 Task: Create a due date automation trigger when advanced on, on the tuesday after a card is due add dates starting in 1 working days at 11:00 AM.
Action: Mouse moved to (735, 140)
Screenshot: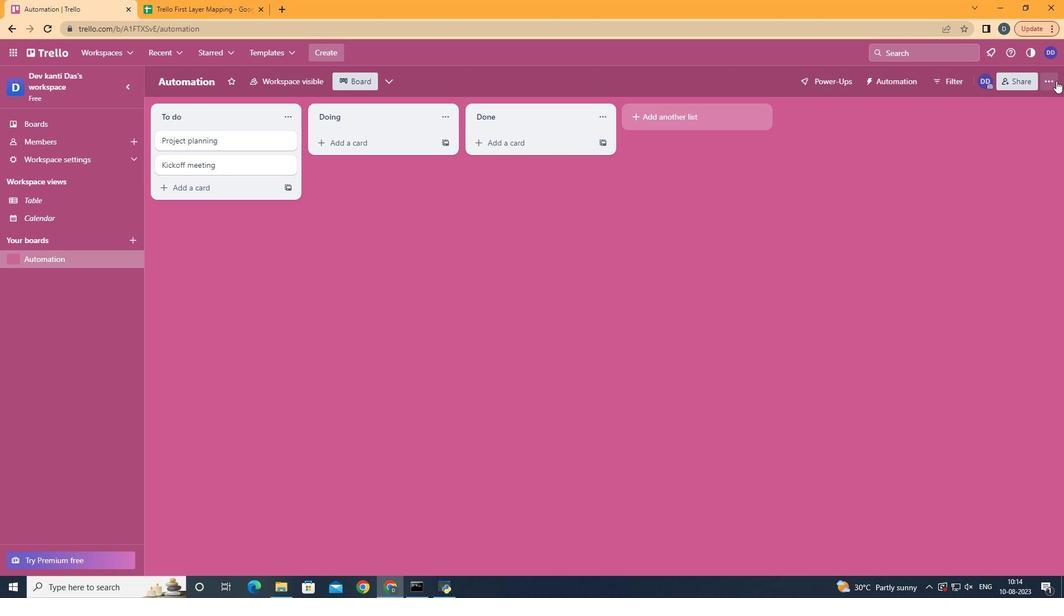 
Action: Mouse pressed left at (735, 140)
Screenshot: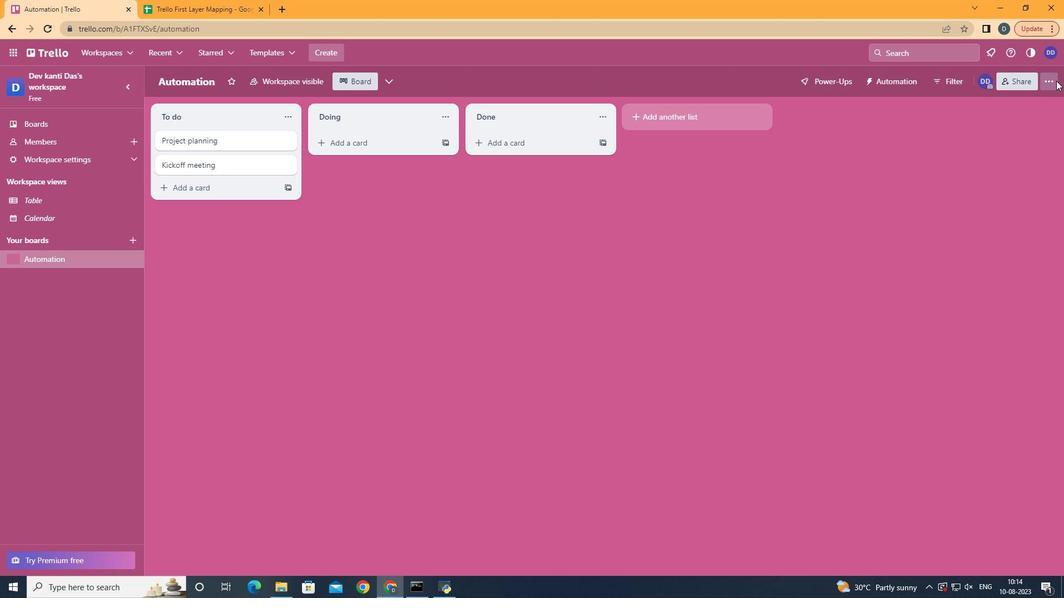 
Action: Mouse moved to (699, 272)
Screenshot: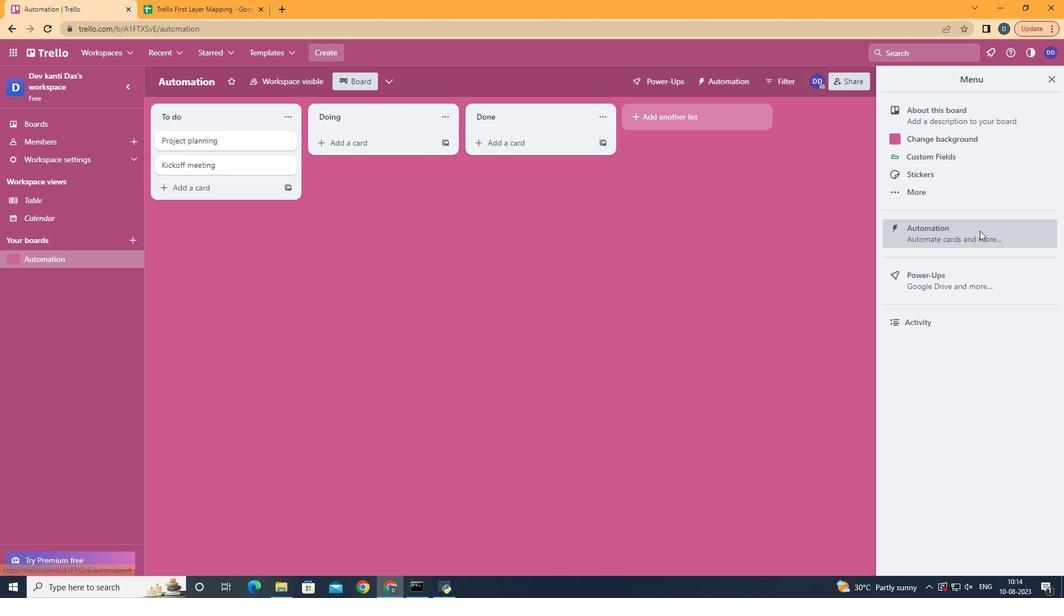 
Action: Mouse pressed left at (699, 272)
Screenshot: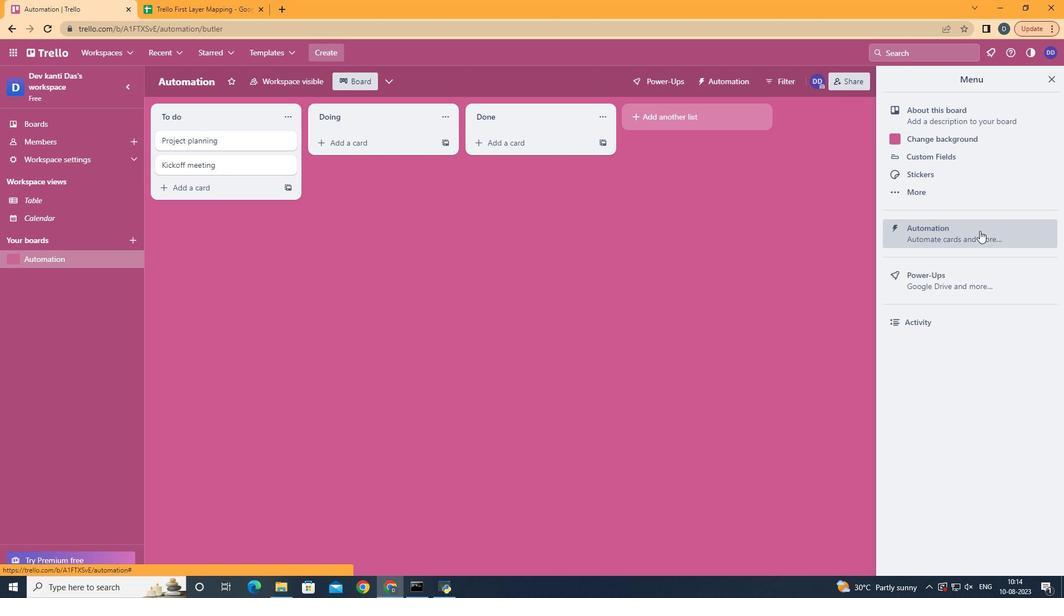 
Action: Mouse moved to (337, 264)
Screenshot: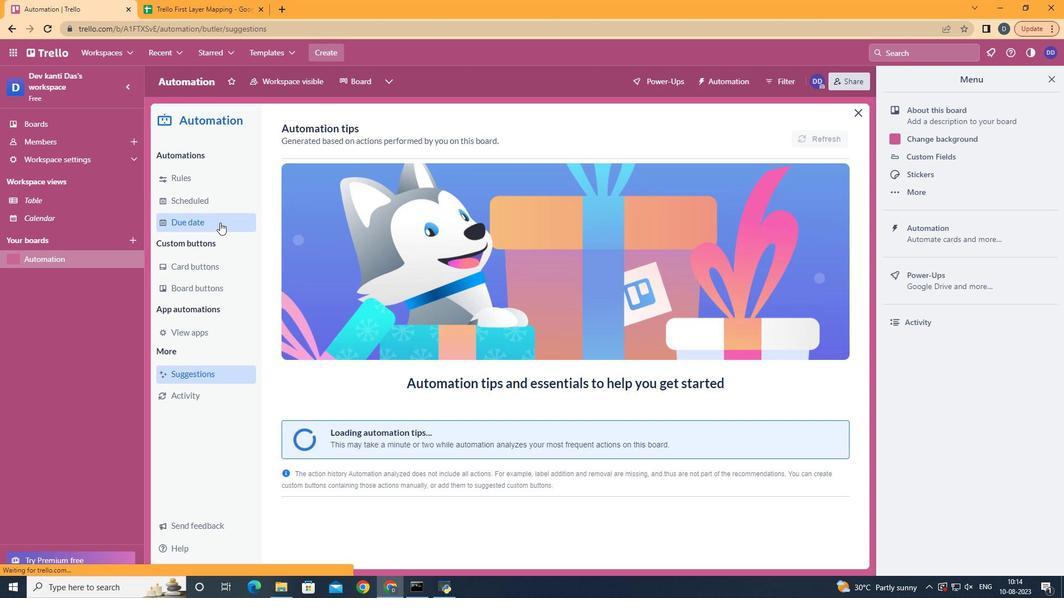 
Action: Mouse pressed left at (337, 264)
Screenshot: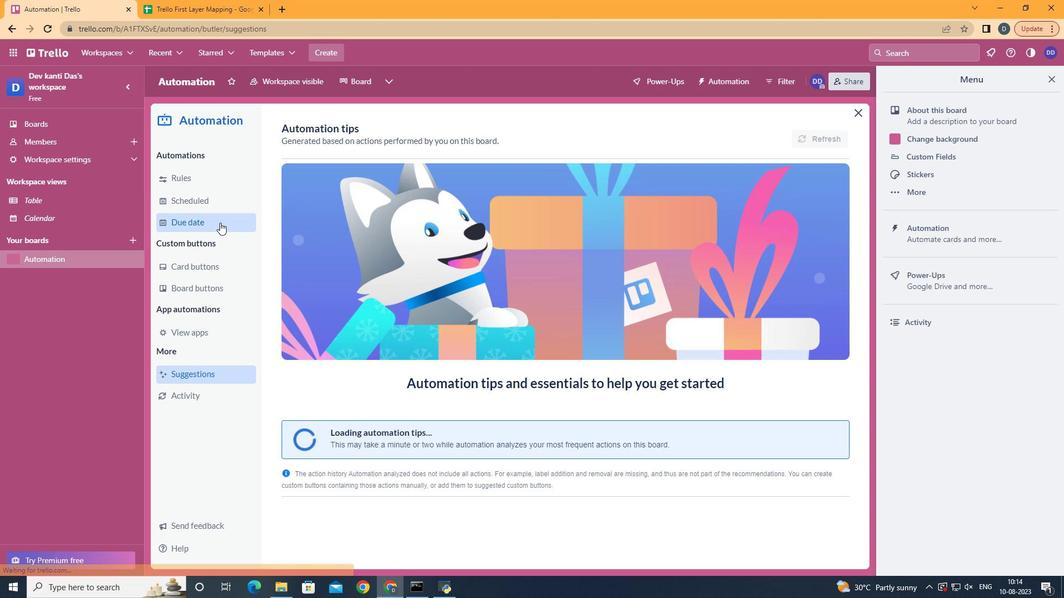 
Action: Mouse moved to (608, 181)
Screenshot: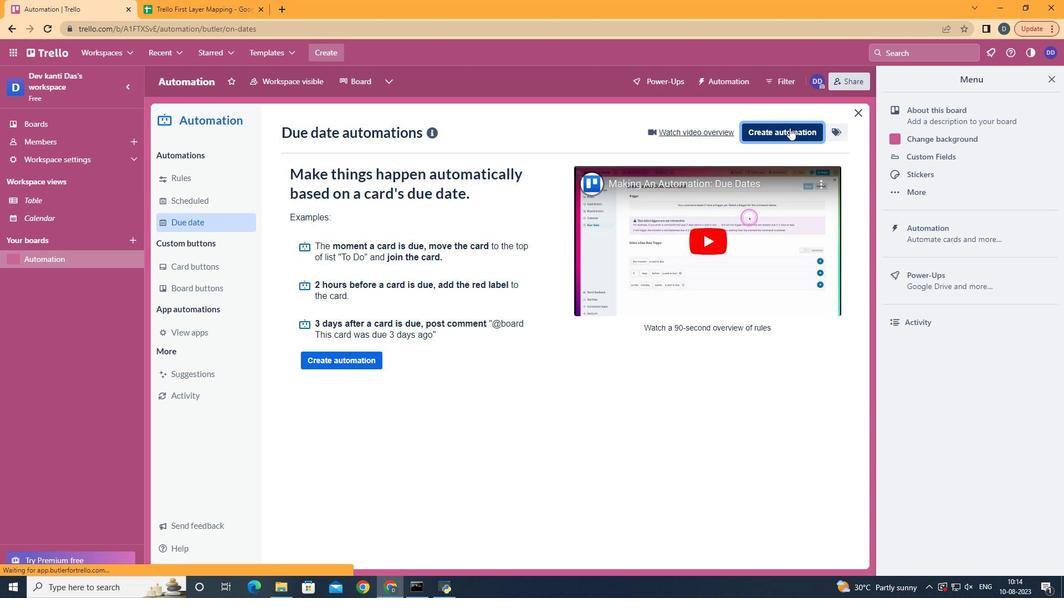 
Action: Mouse pressed left at (608, 181)
Screenshot: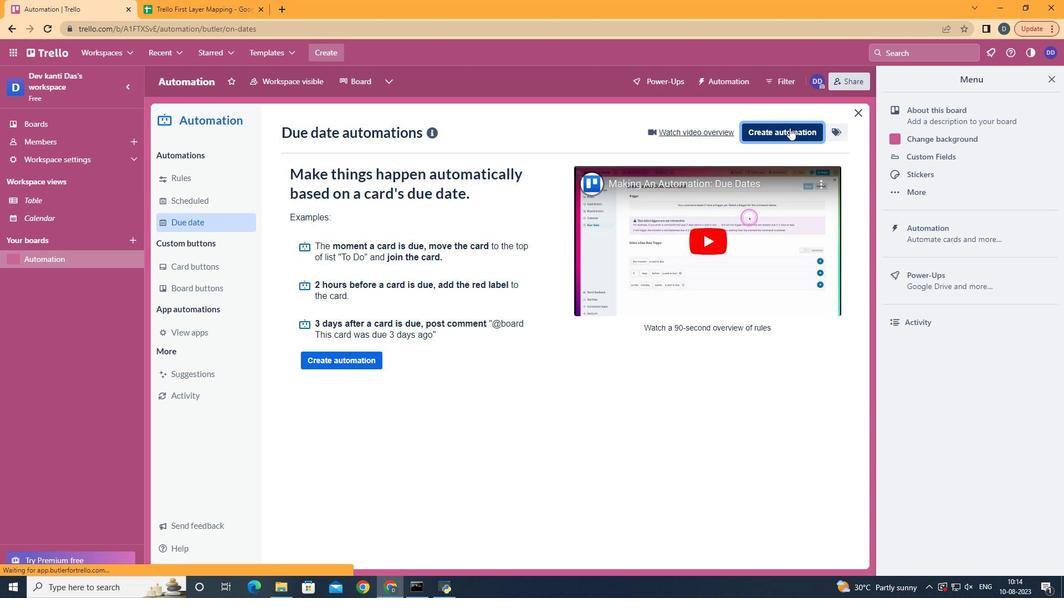 
Action: Mouse moved to (501, 281)
Screenshot: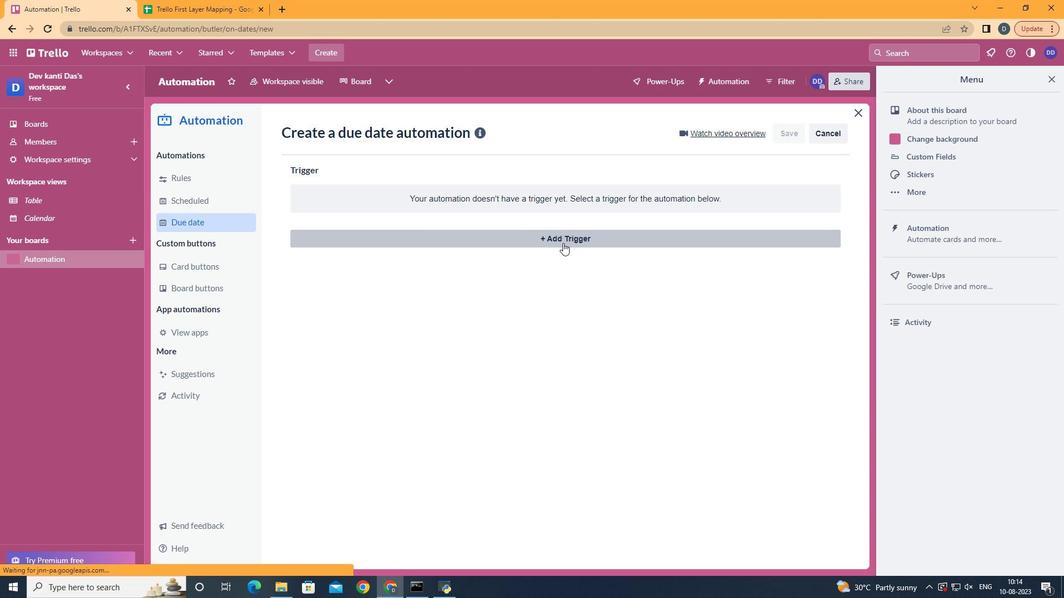 
Action: Mouse pressed left at (501, 281)
Screenshot: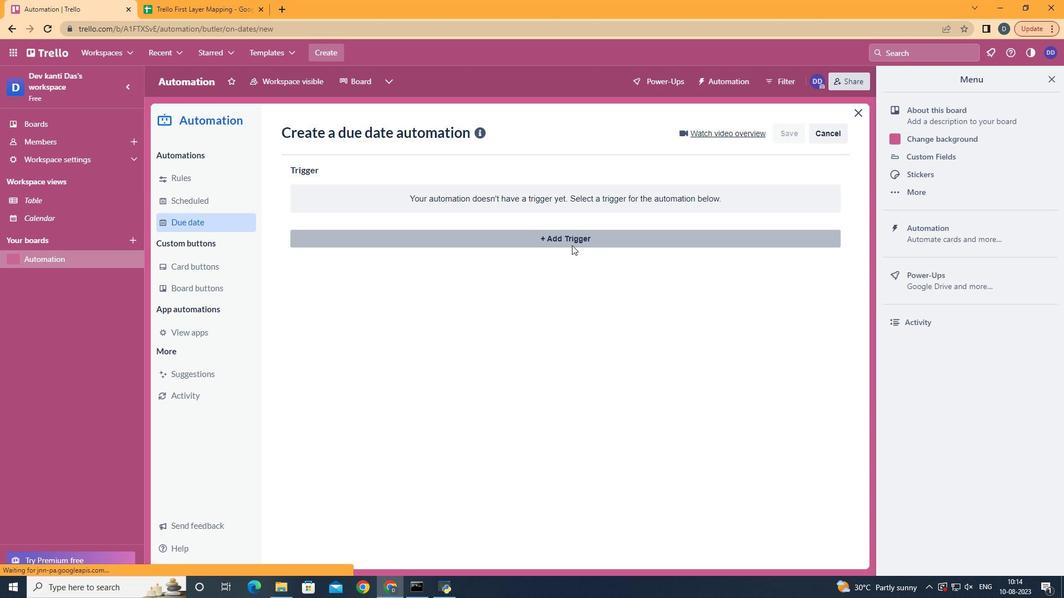 
Action: Mouse moved to (401, 341)
Screenshot: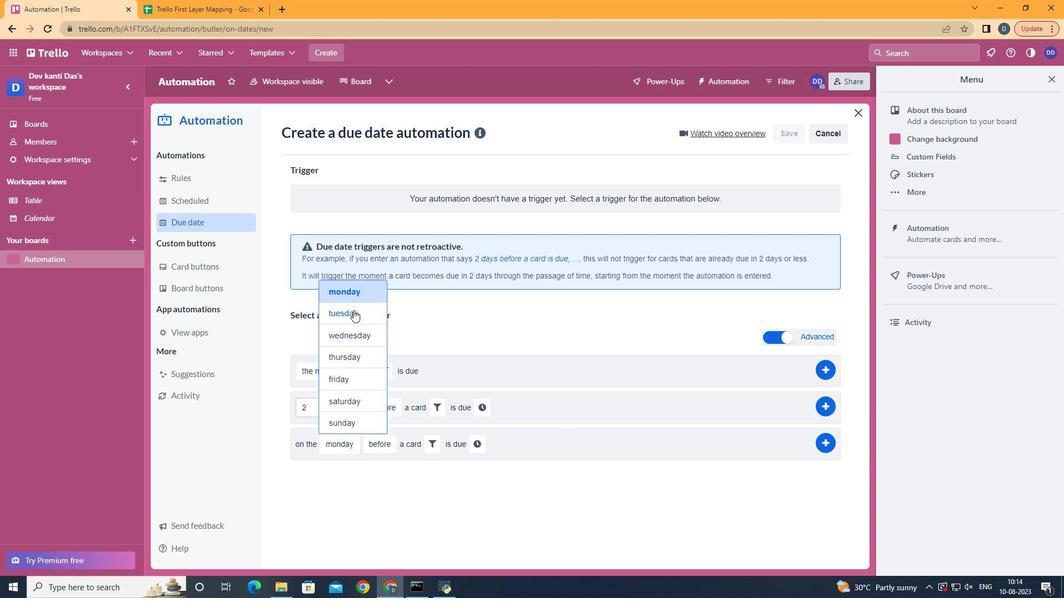 
Action: Mouse pressed left at (401, 341)
Screenshot: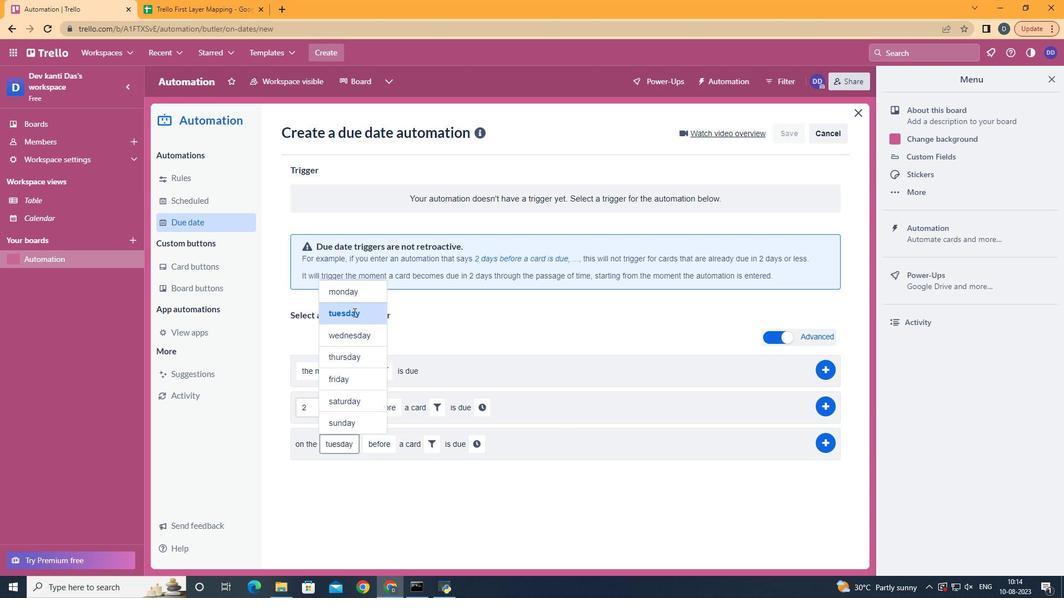 
Action: Mouse moved to (418, 493)
Screenshot: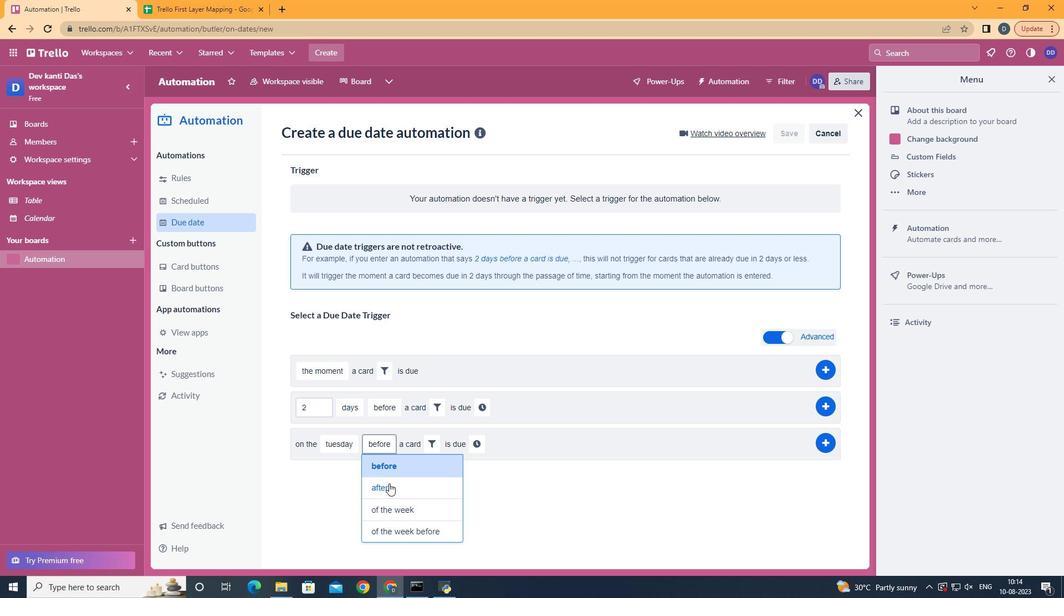 
Action: Mouse pressed left at (418, 493)
Screenshot: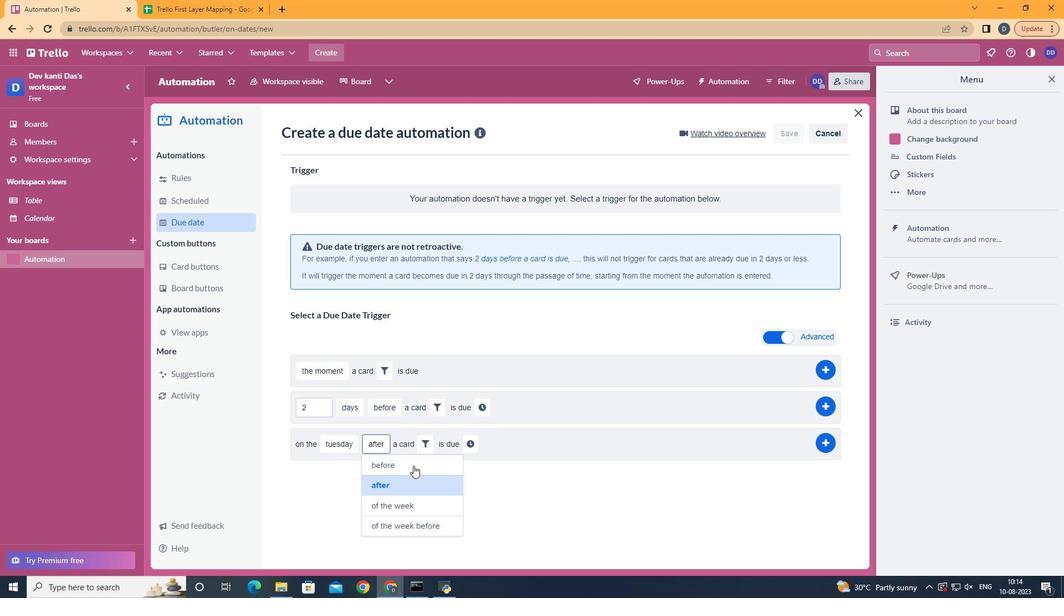 
Action: Mouse moved to (435, 461)
Screenshot: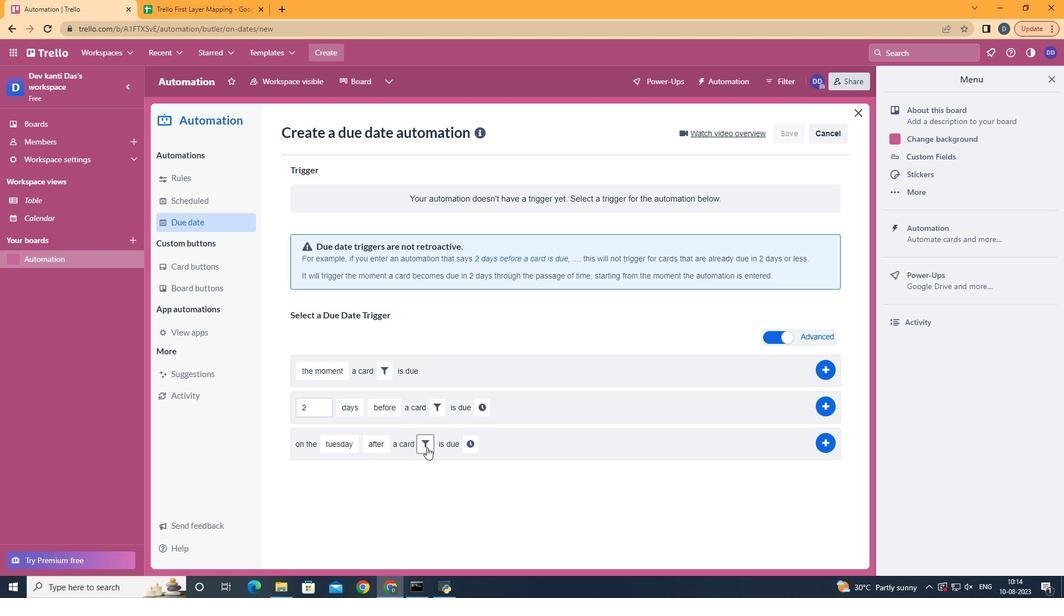 
Action: Mouse pressed left at (435, 461)
Screenshot: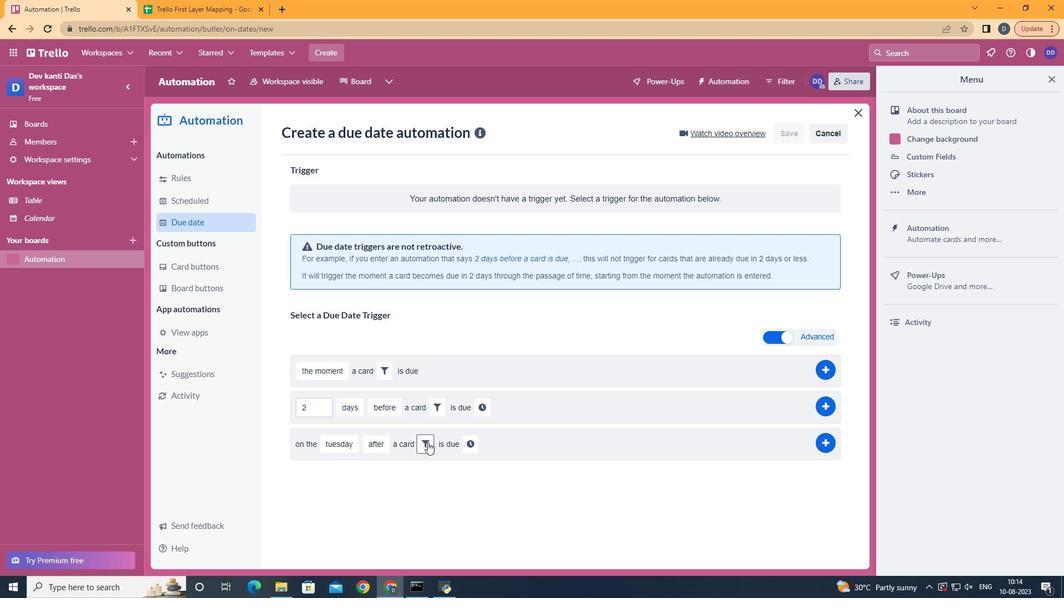 
Action: Mouse moved to (471, 496)
Screenshot: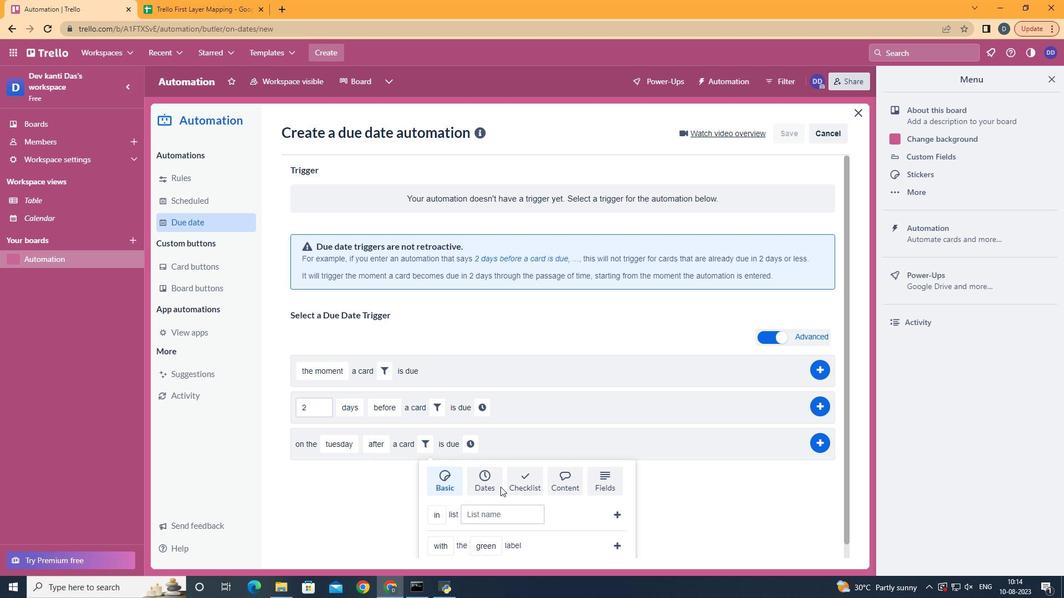 
Action: Mouse pressed left at (471, 496)
Screenshot: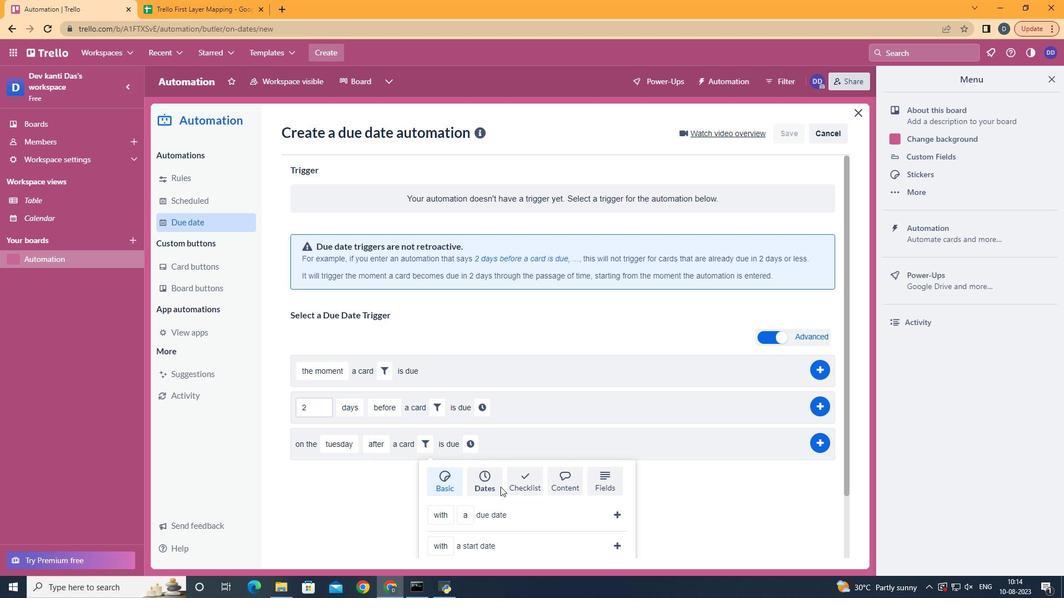 
Action: Mouse scrolled (471, 495) with delta (0, 0)
Screenshot: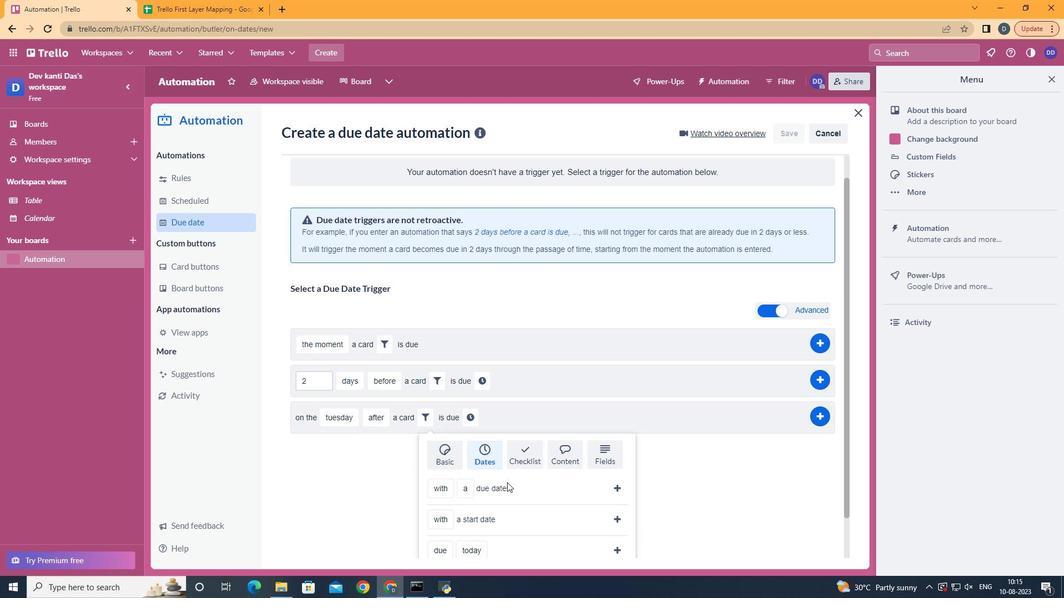 
Action: Mouse scrolled (471, 495) with delta (0, 0)
Screenshot: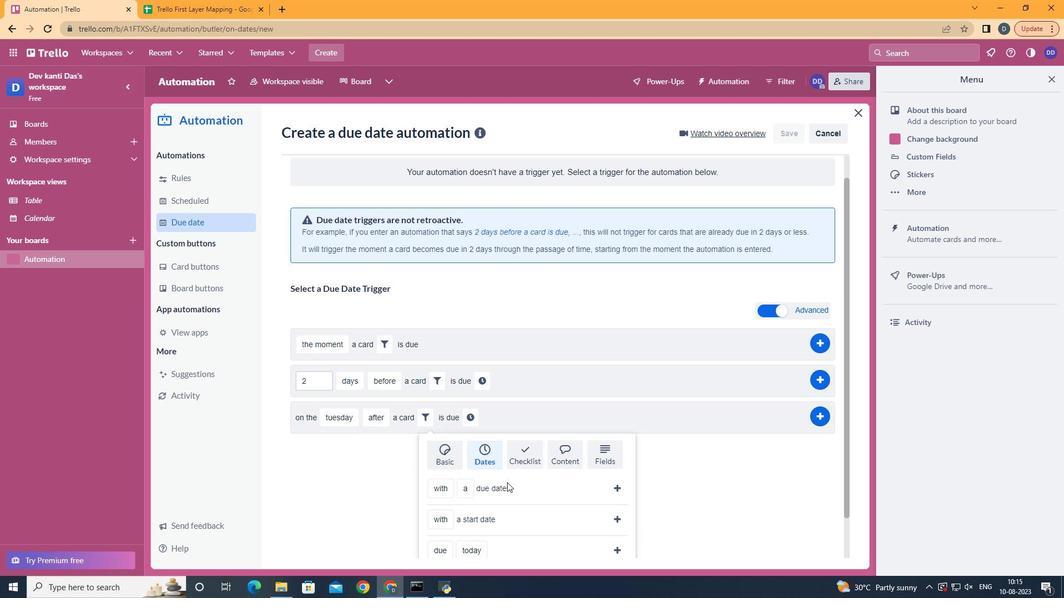 
Action: Mouse scrolled (471, 495) with delta (0, 0)
Screenshot: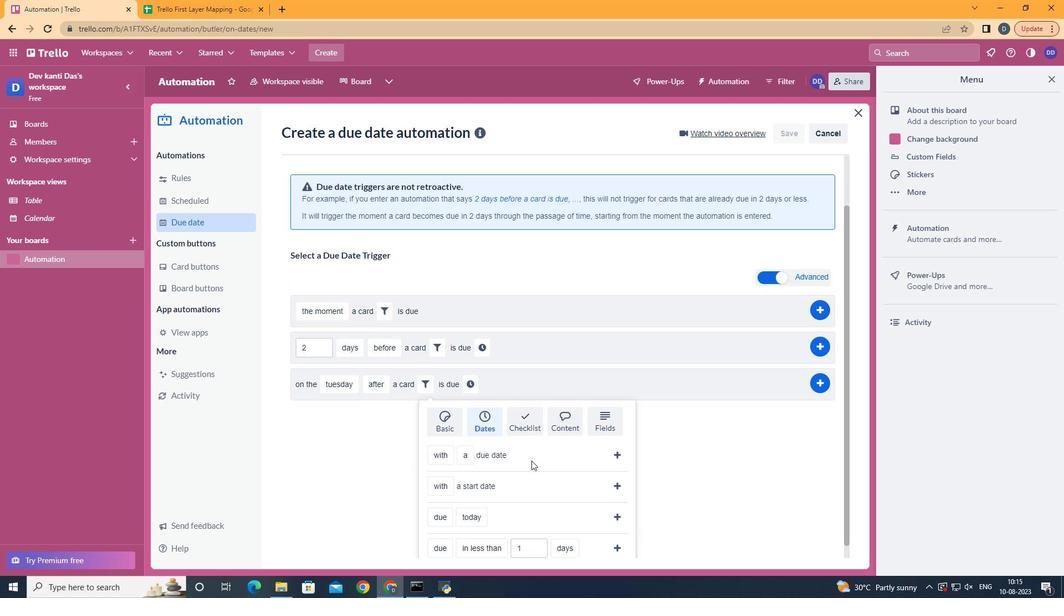 
Action: Mouse scrolled (471, 495) with delta (0, 0)
Screenshot: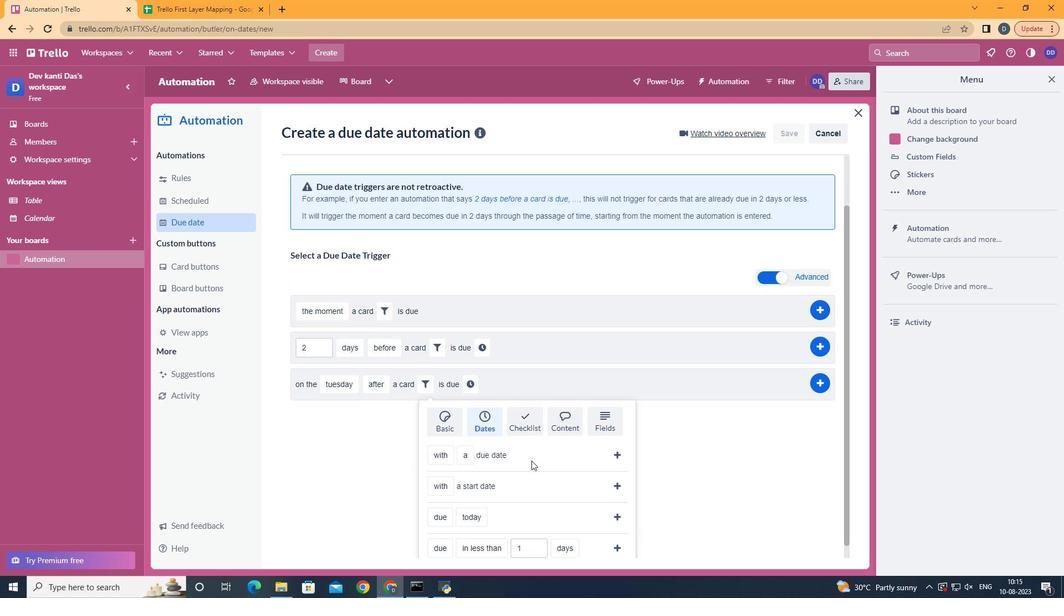 
Action: Mouse scrolled (471, 495) with delta (0, 0)
Screenshot: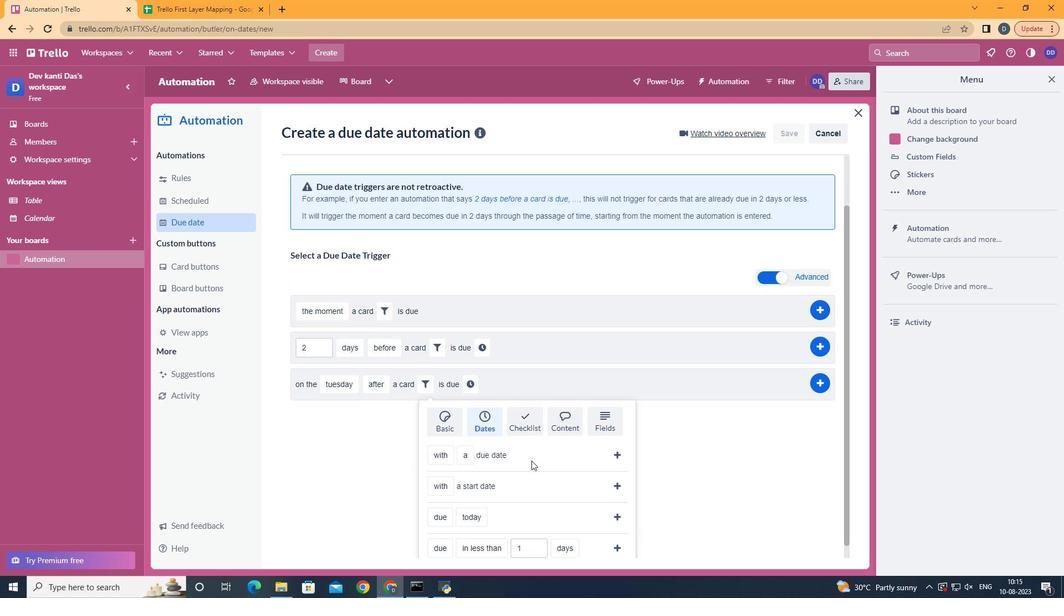 
Action: Mouse scrolled (471, 495) with delta (0, 0)
Screenshot: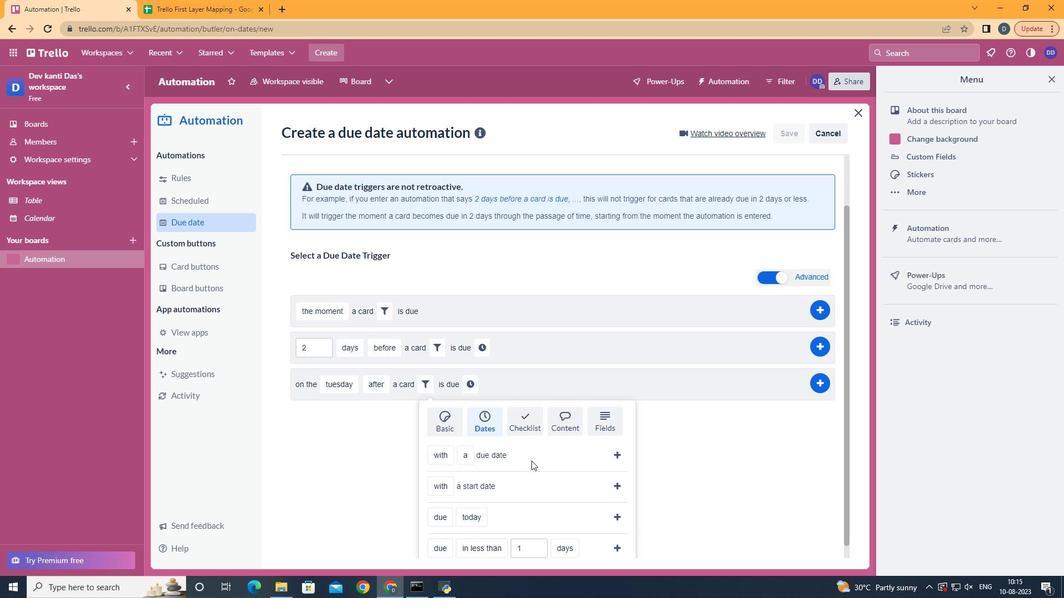 
Action: Mouse moved to (447, 511)
Screenshot: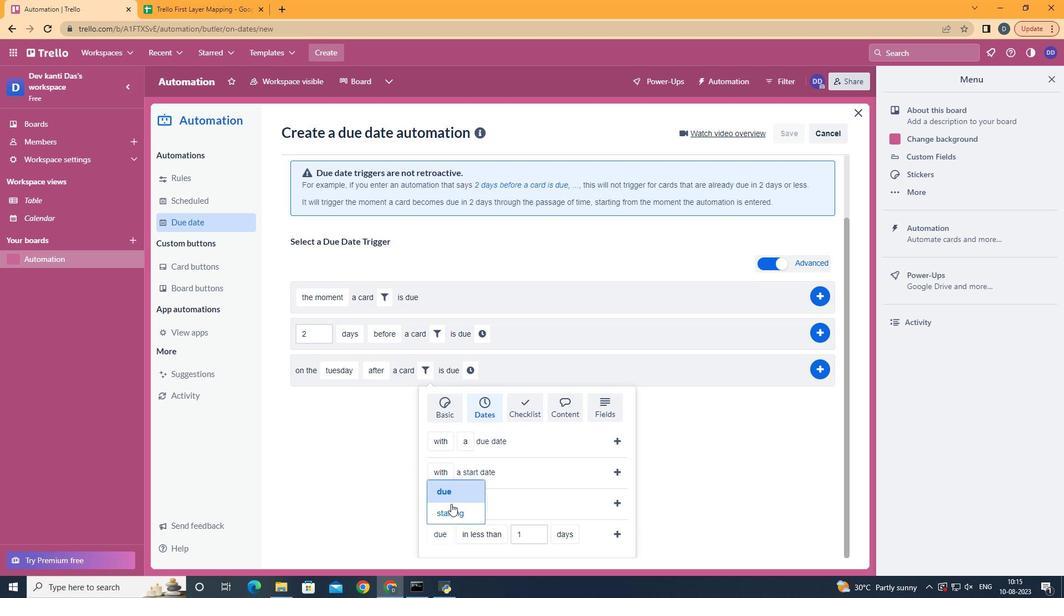 
Action: Mouse pressed left at (447, 511)
Screenshot: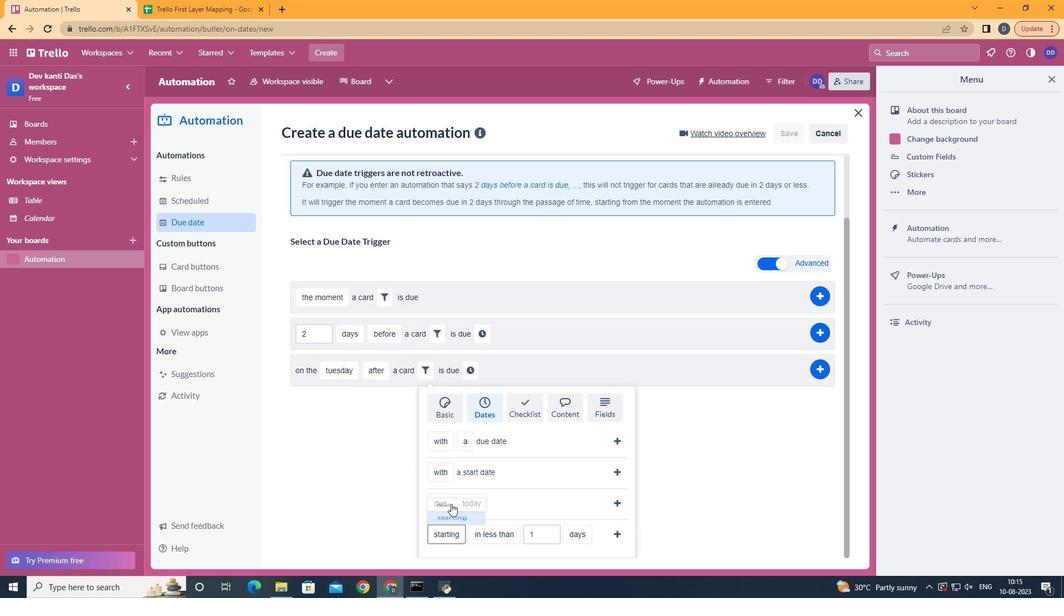 
Action: Mouse moved to (471, 501)
Screenshot: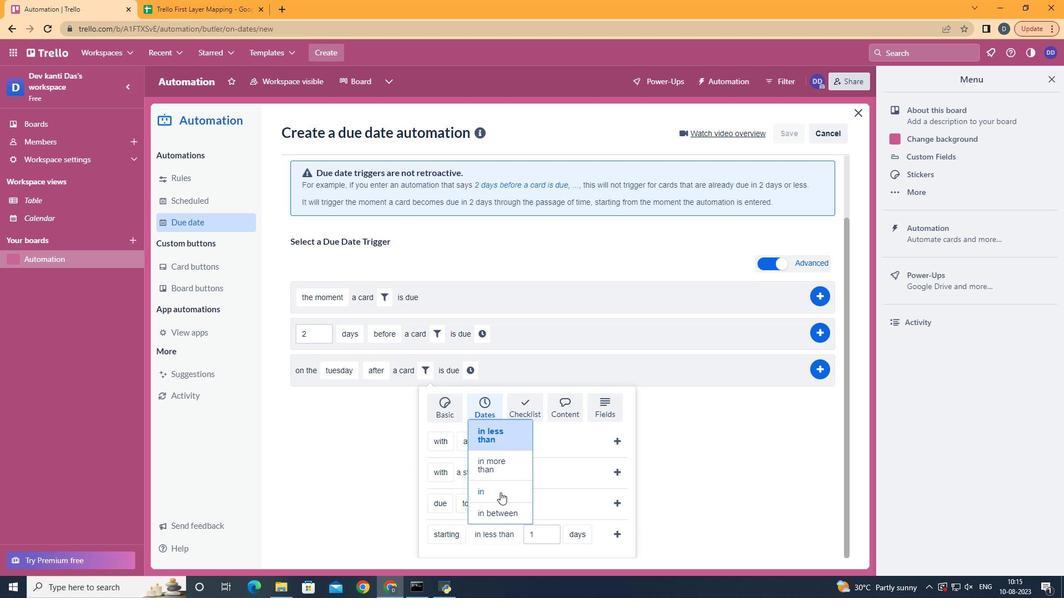
Action: Mouse pressed left at (471, 501)
Screenshot: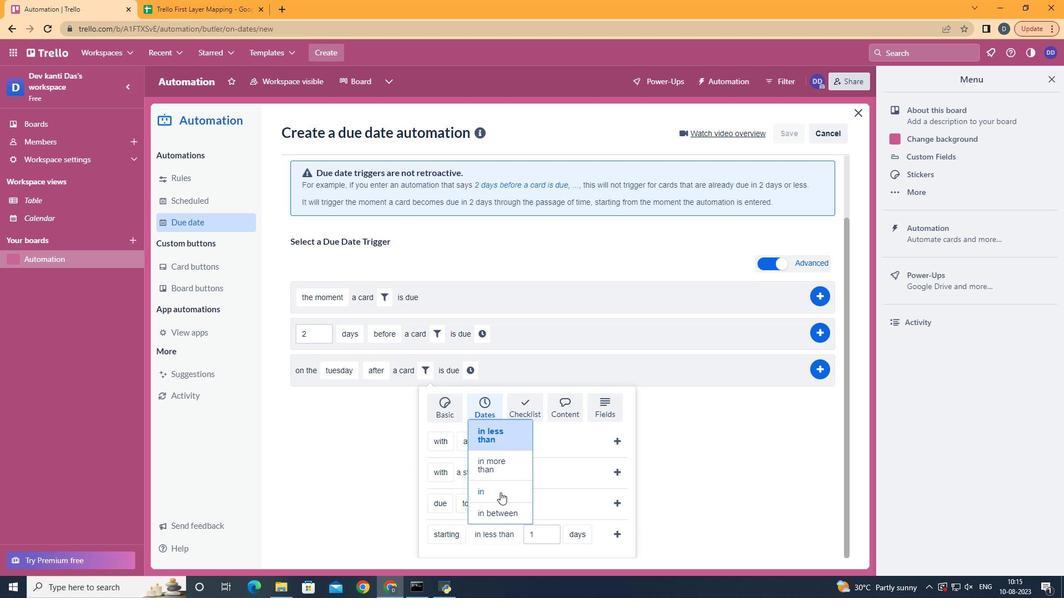 
Action: Mouse moved to (496, 526)
Screenshot: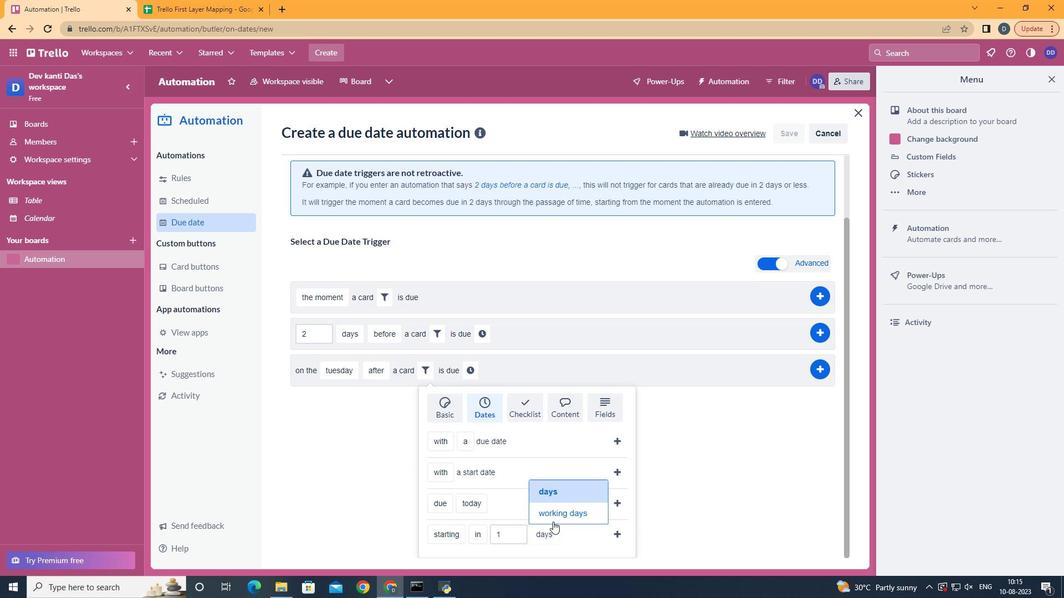 
Action: Mouse pressed left at (496, 526)
Screenshot: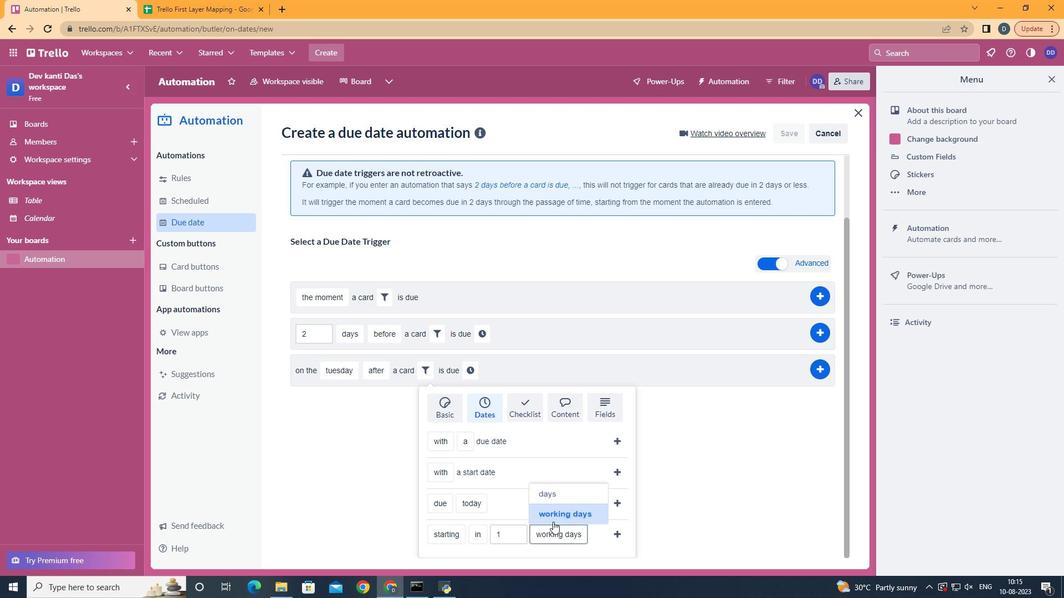 
Action: Mouse moved to (523, 537)
Screenshot: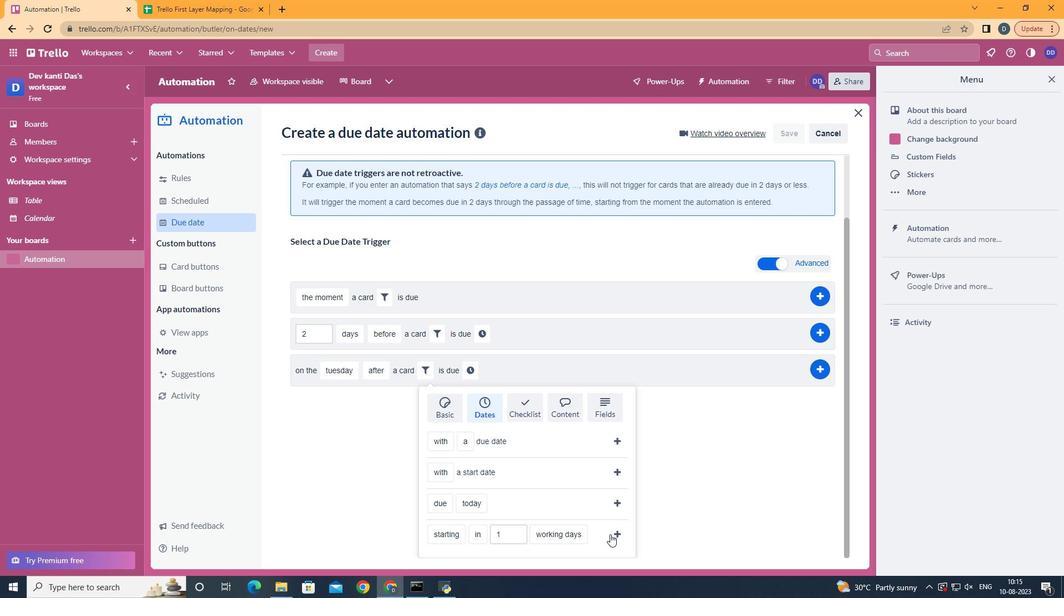 
Action: Mouse pressed left at (523, 537)
Screenshot: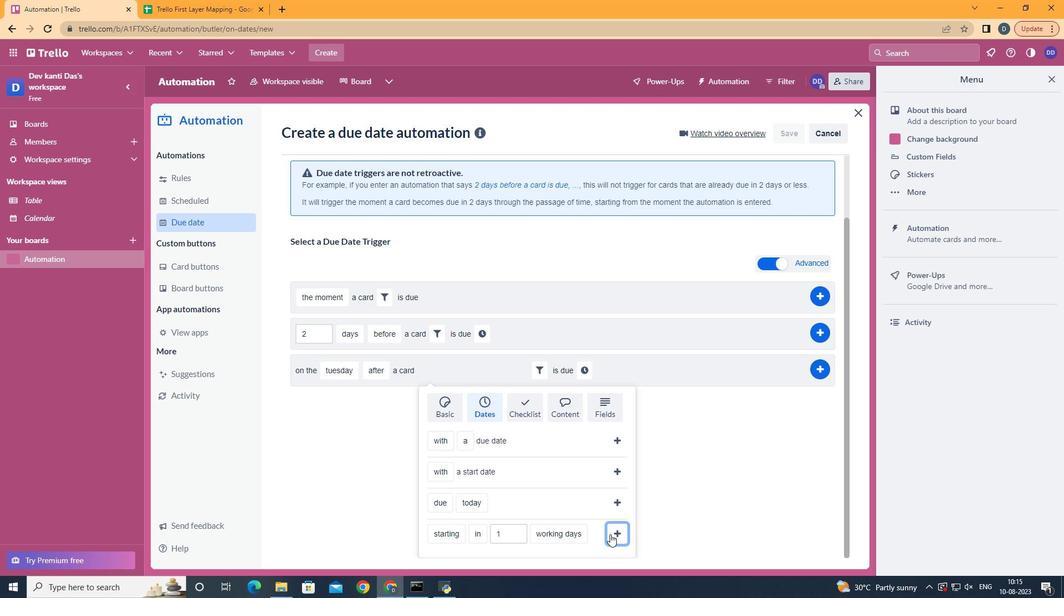 
Action: Mouse moved to (511, 454)
Screenshot: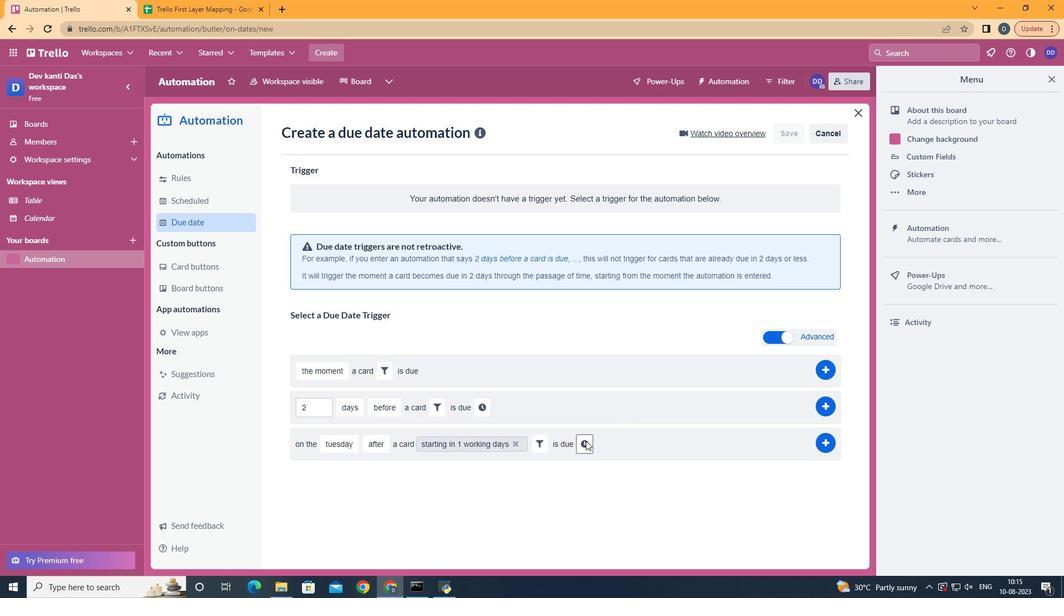 
Action: Mouse pressed left at (511, 454)
Screenshot: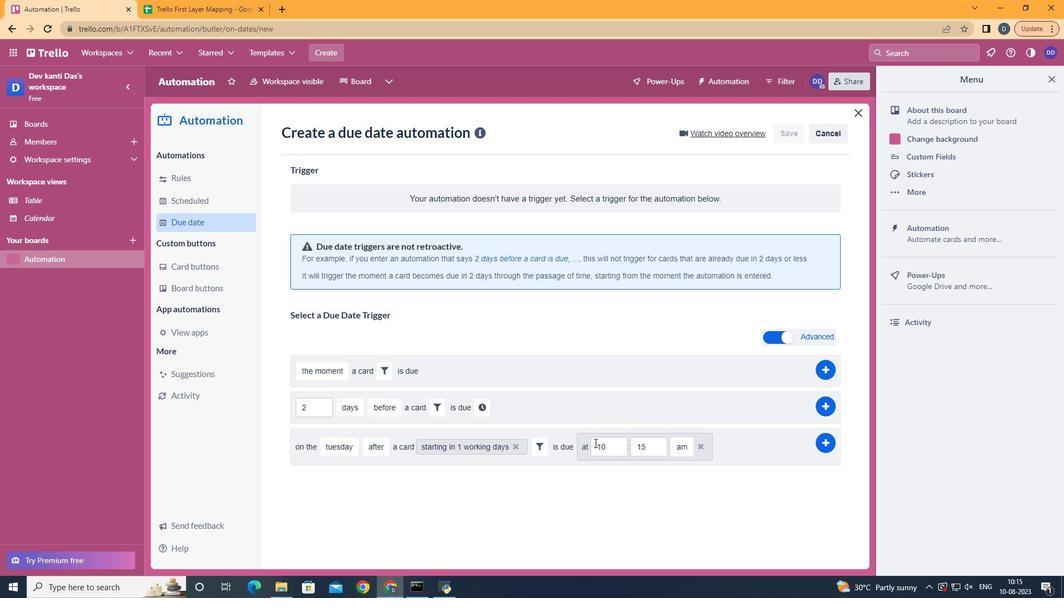 
Action: Mouse moved to (526, 462)
Screenshot: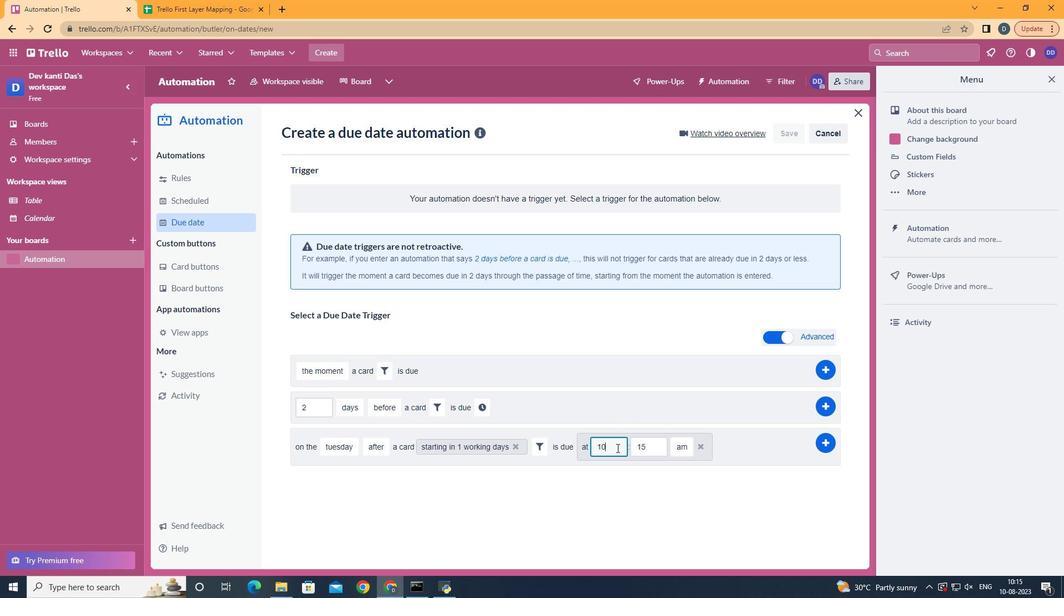 
Action: Mouse pressed left at (526, 462)
Screenshot: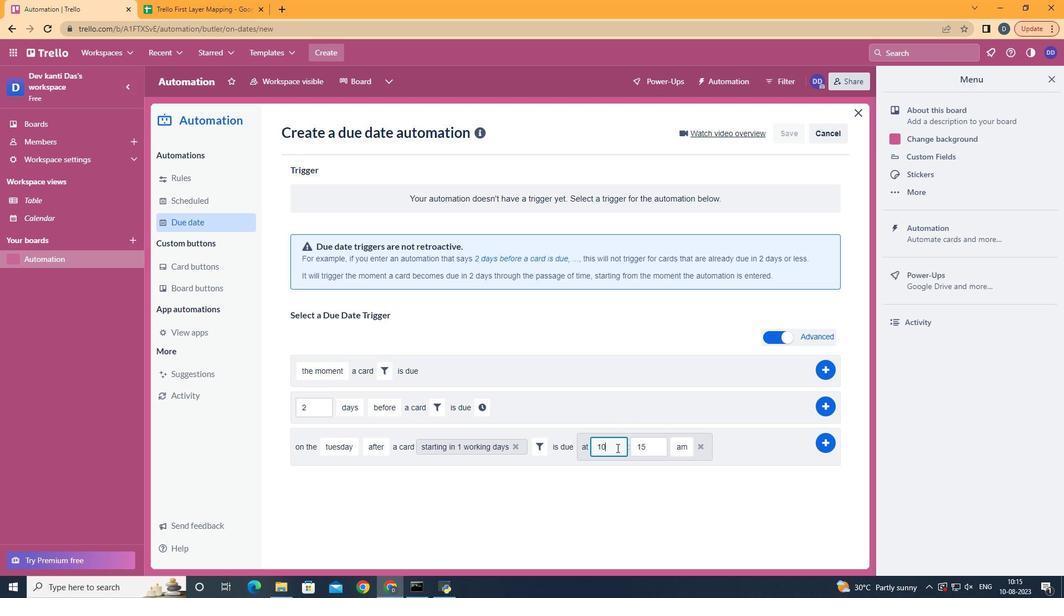 
Action: Mouse moved to (524, 464)
Screenshot: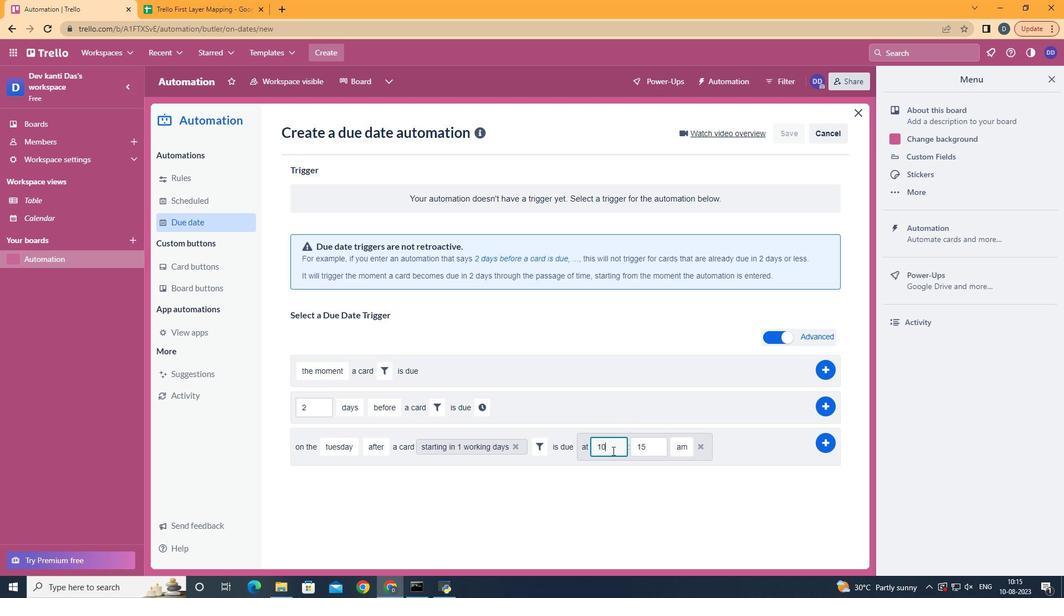 
Action: Key pressed <Key.backspace>1
Screenshot: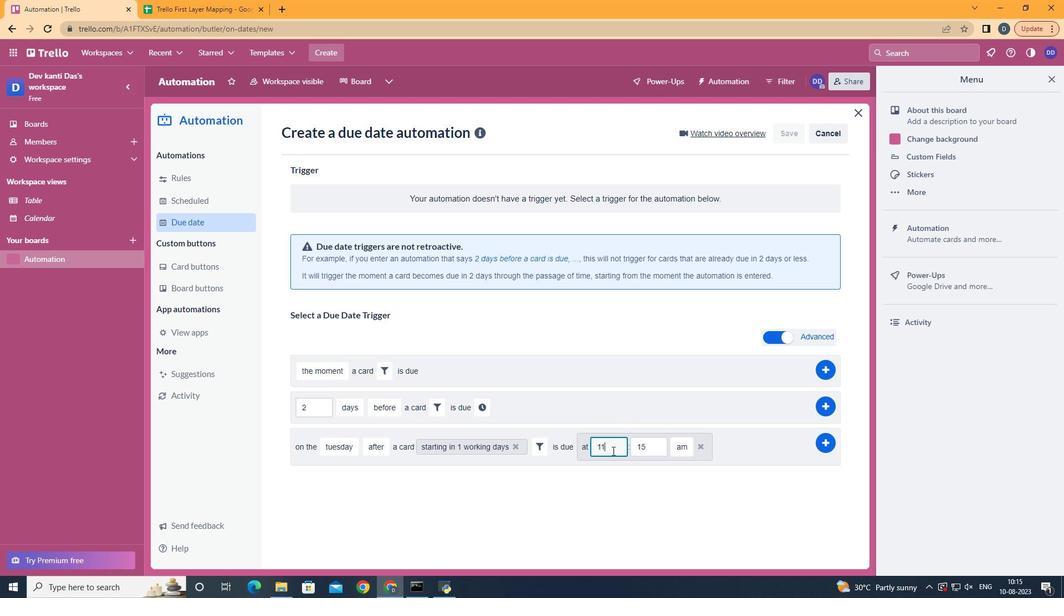 
Action: Mouse moved to (544, 465)
Screenshot: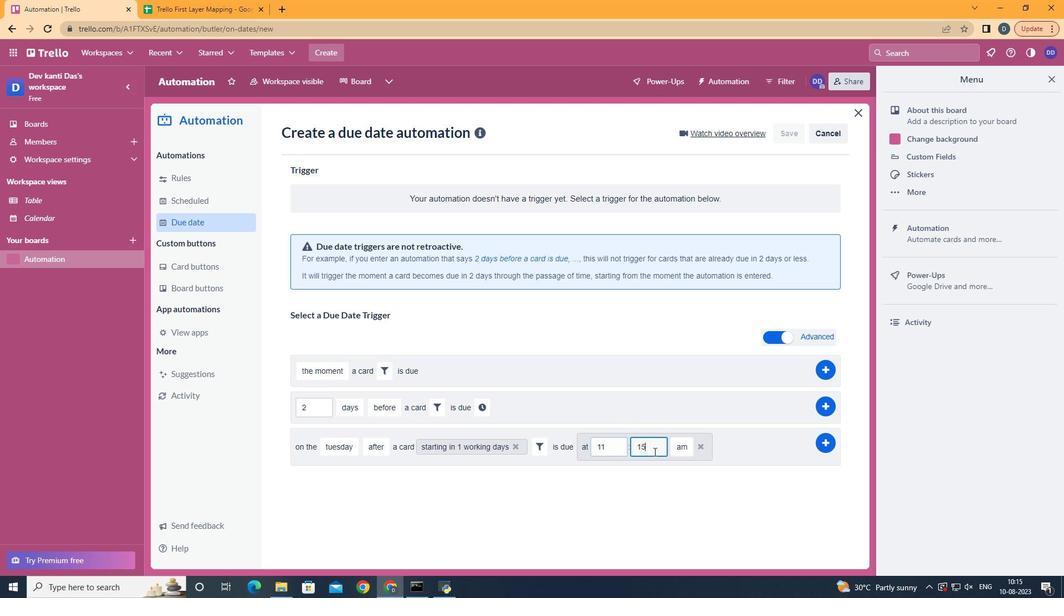 
Action: Mouse pressed left at (544, 465)
Screenshot: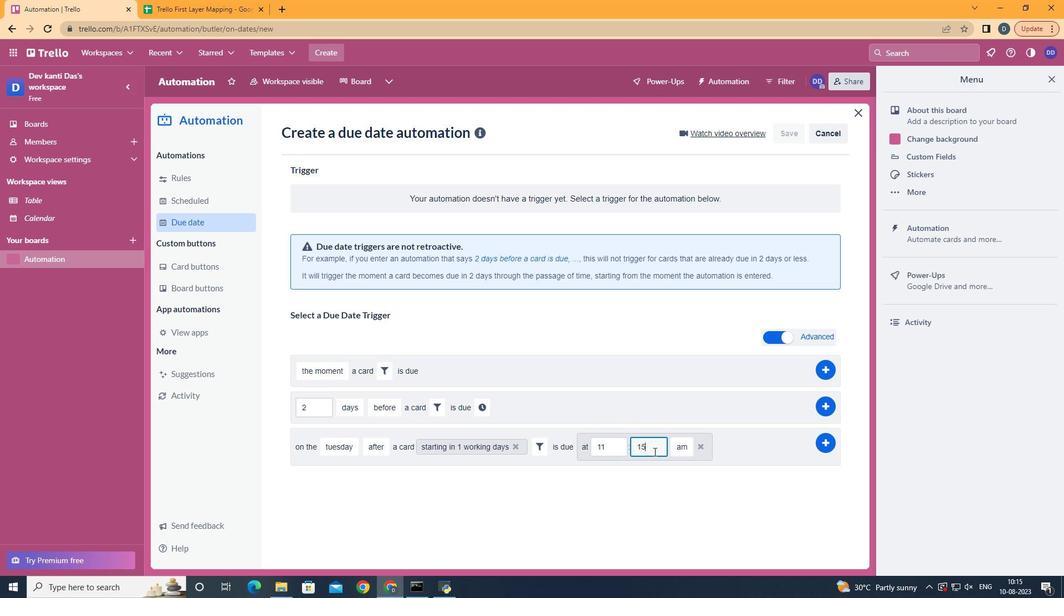 
Action: Key pressed <Key.backspace>
Screenshot: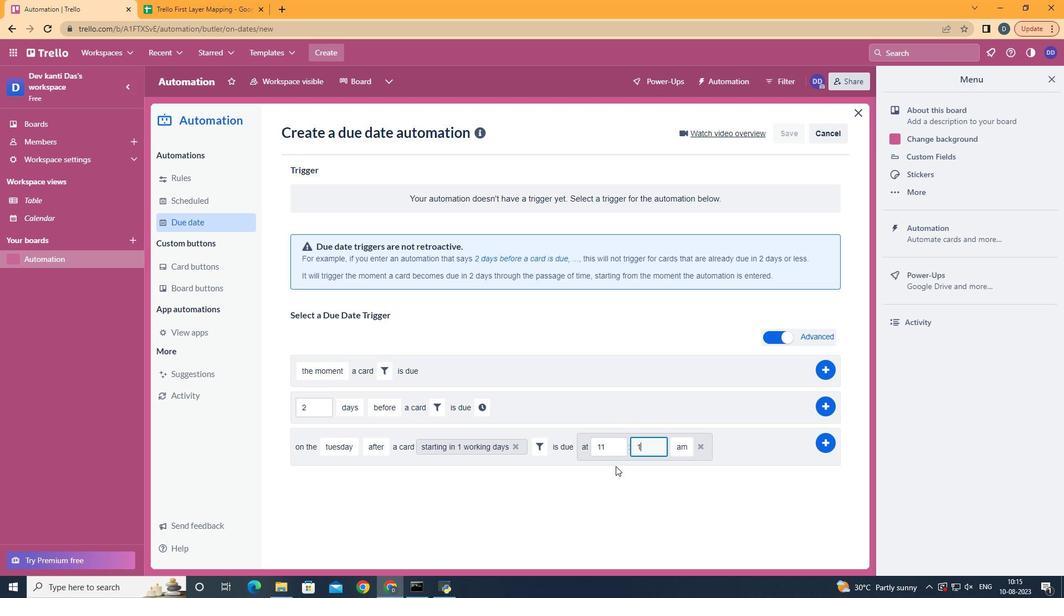 
Action: Mouse moved to (525, 478)
Screenshot: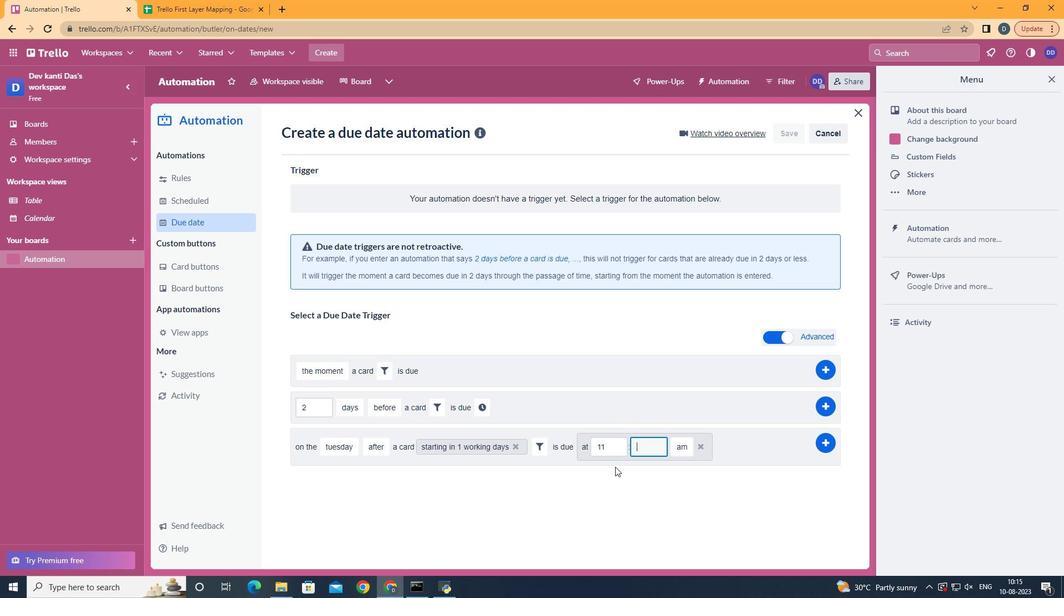 
Action: Key pressed <Key.backspace>00
Screenshot: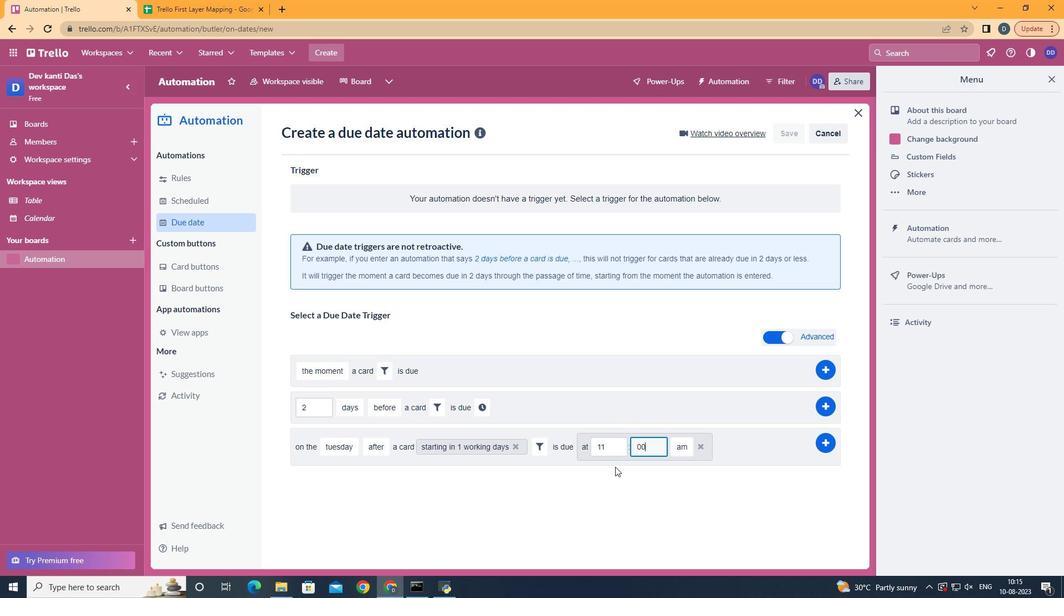 
Action: Mouse moved to (628, 459)
Screenshot: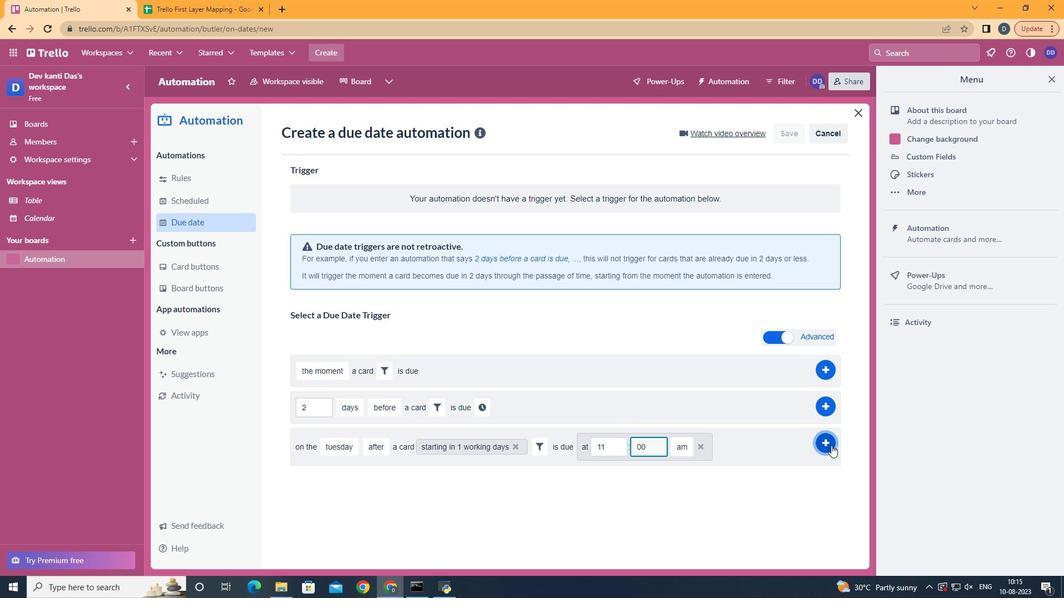 
Action: Mouse pressed left at (628, 459)
Screenshot: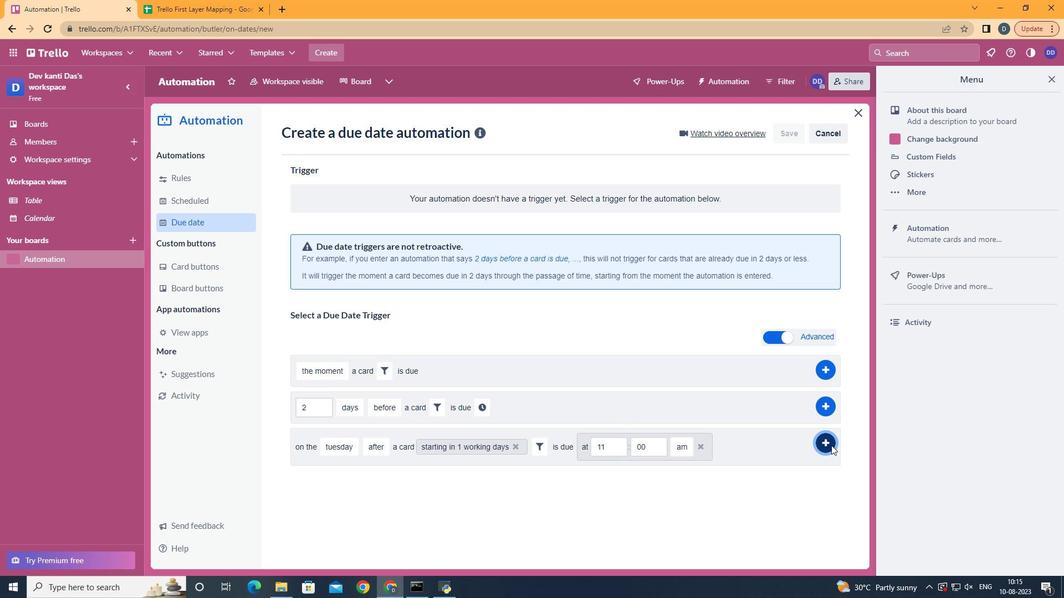 
Action: Mouse moved to (520, 311)
Screenshot: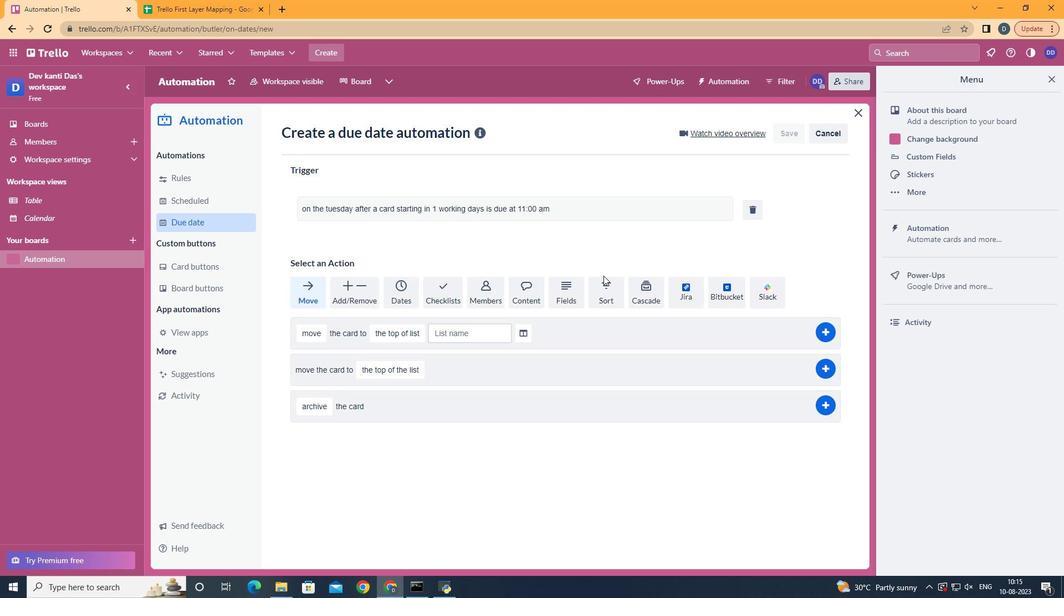 
